 Task: Go to home page of company ExxonMobil
Action: Mouse moved to (664, 116)
Screenshot: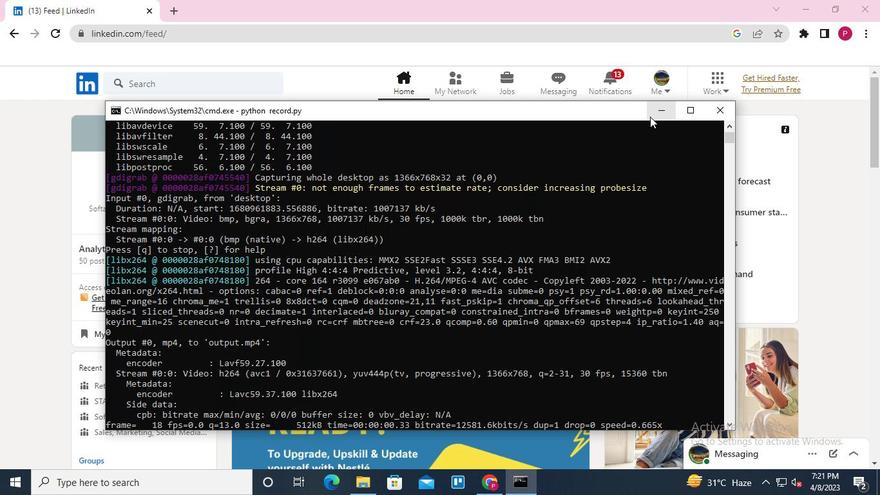 
Action: Mouse pressed left at (664, 116)
Screenshot: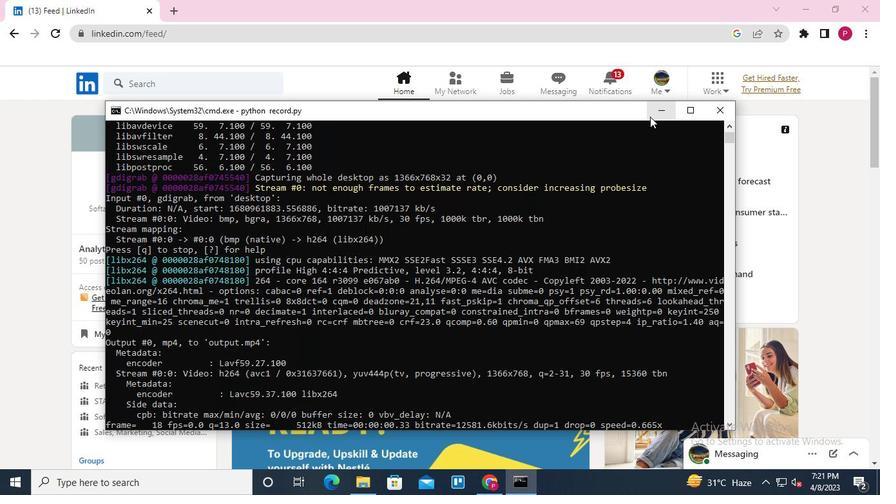 
Action: Mouse moved to (213, 75)
Screenshot: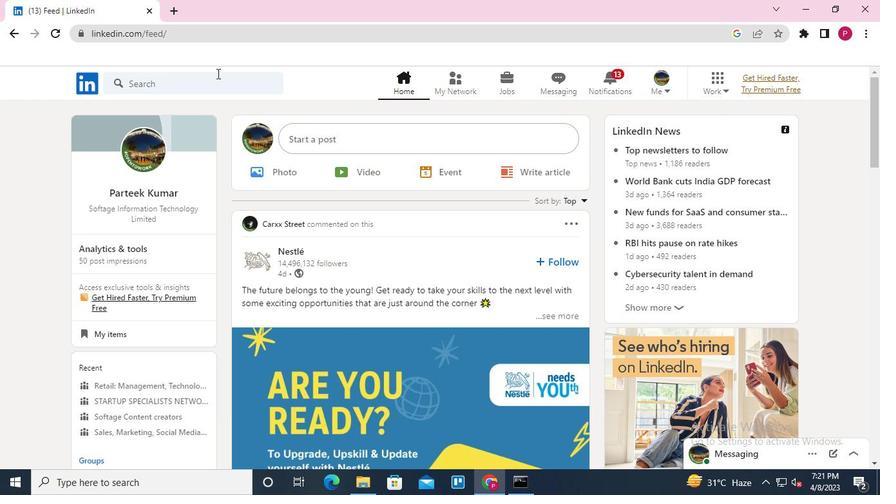 
Action: Mouse pressed left at (213, 75)
Screenshot: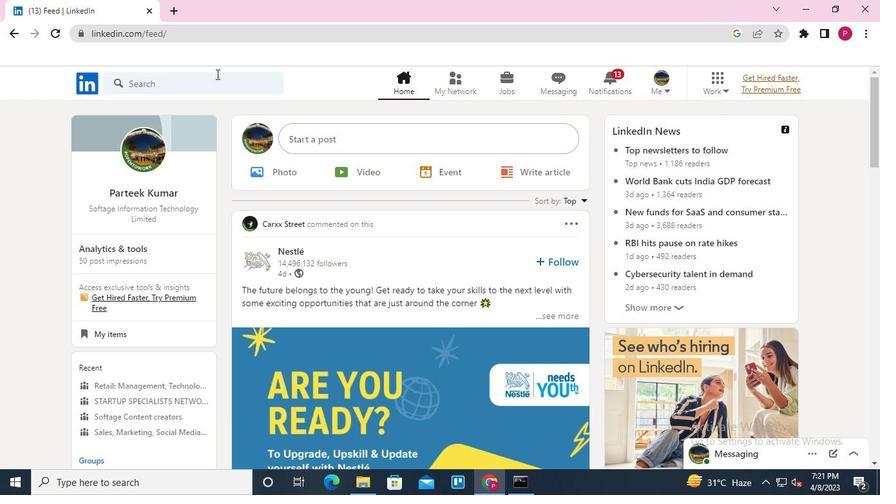 
Action: Mouse moved to (129, 139)
Screenshot: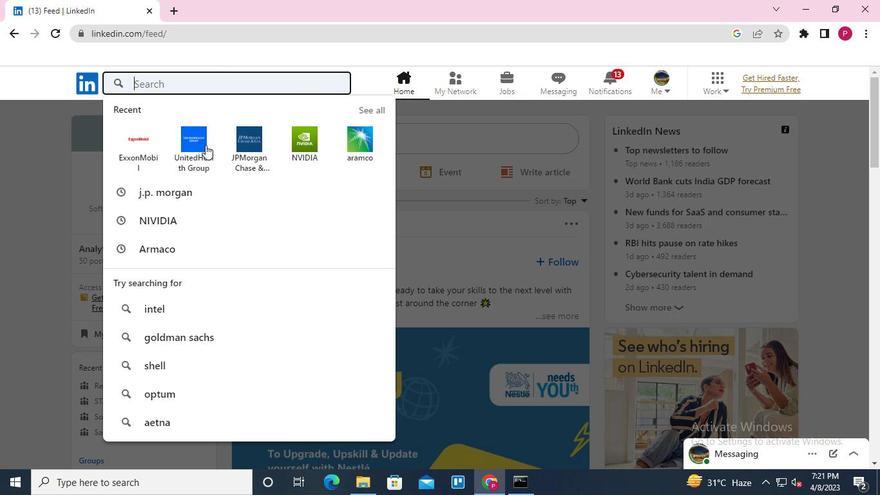 
Action: Mouse pressed left at (129, 139)
Screenshot: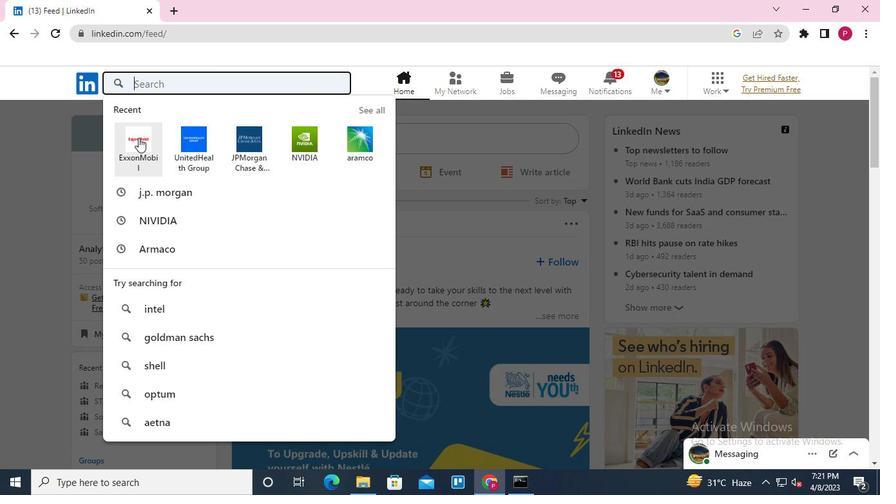 
Action: Mouse moved to (160, 252)
Screenshot: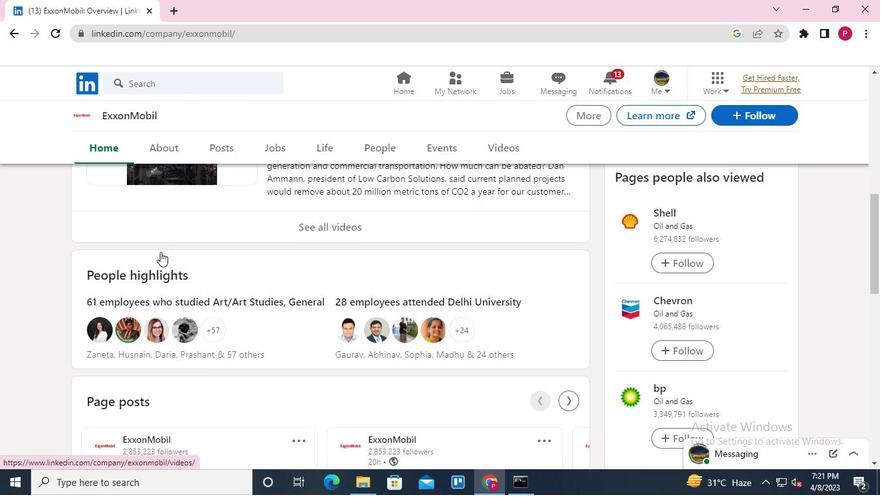 
Action: Keyboard Key.alt_l
Screenshot: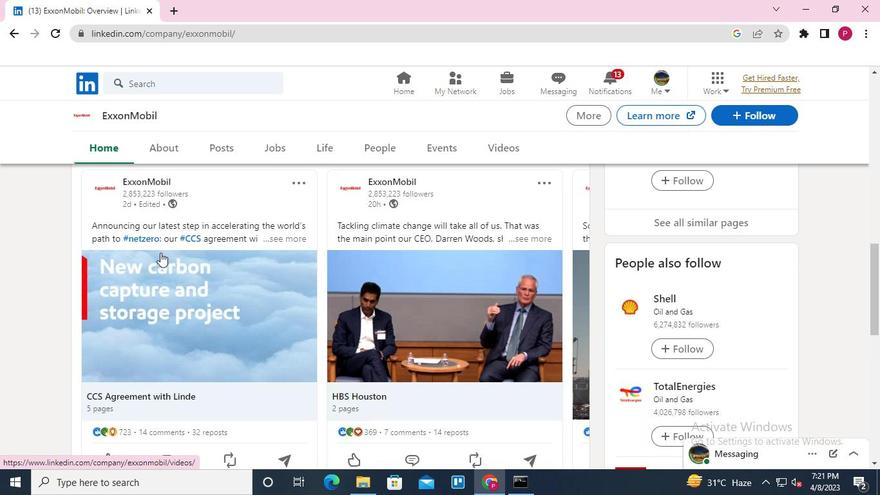 
Action: Keyboard Key.tab
Screenshot: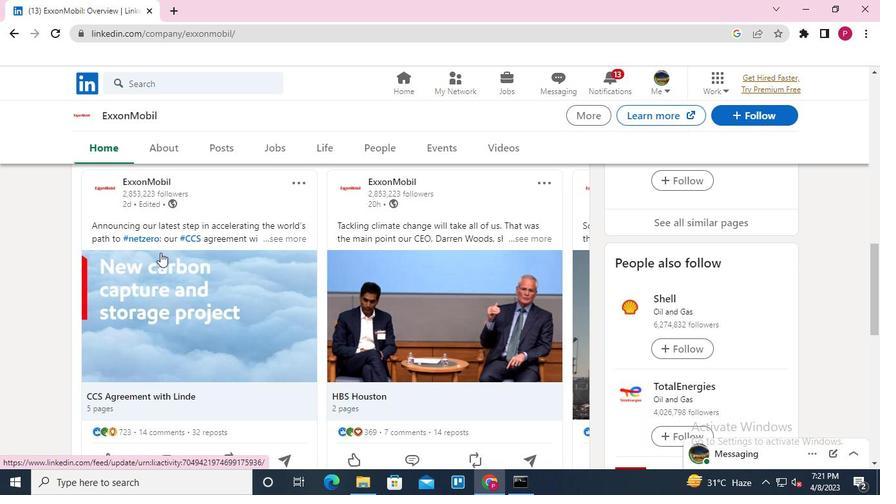
Action: Mouse moved to (724, 111)
Screenshot: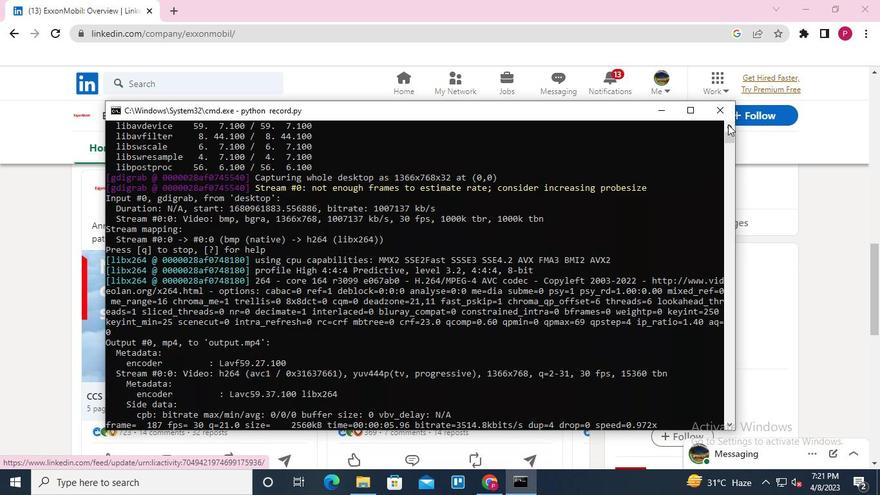 
Action: Mouse pressed left at (724, 111)
Screenshot: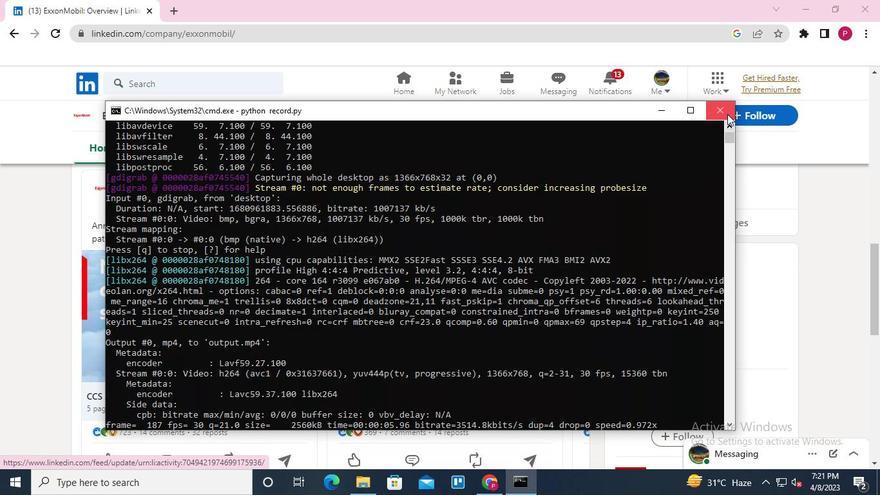 
